 Task: Enable superhost stays with recognized hosts.
Action: Mouse moved to (772, 422)
Screenshot: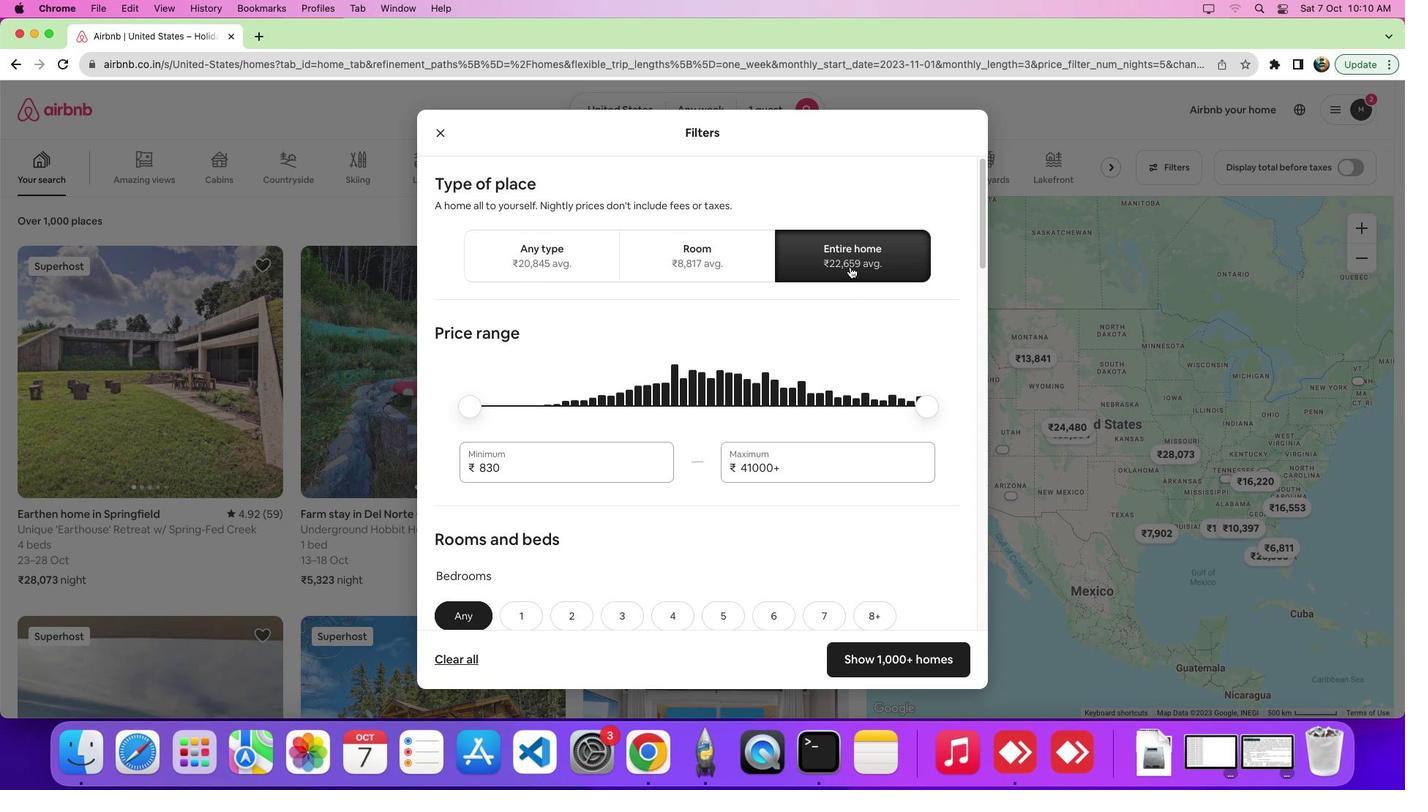 
Action: Mouse pressed left at (772, 422)
Screenshot: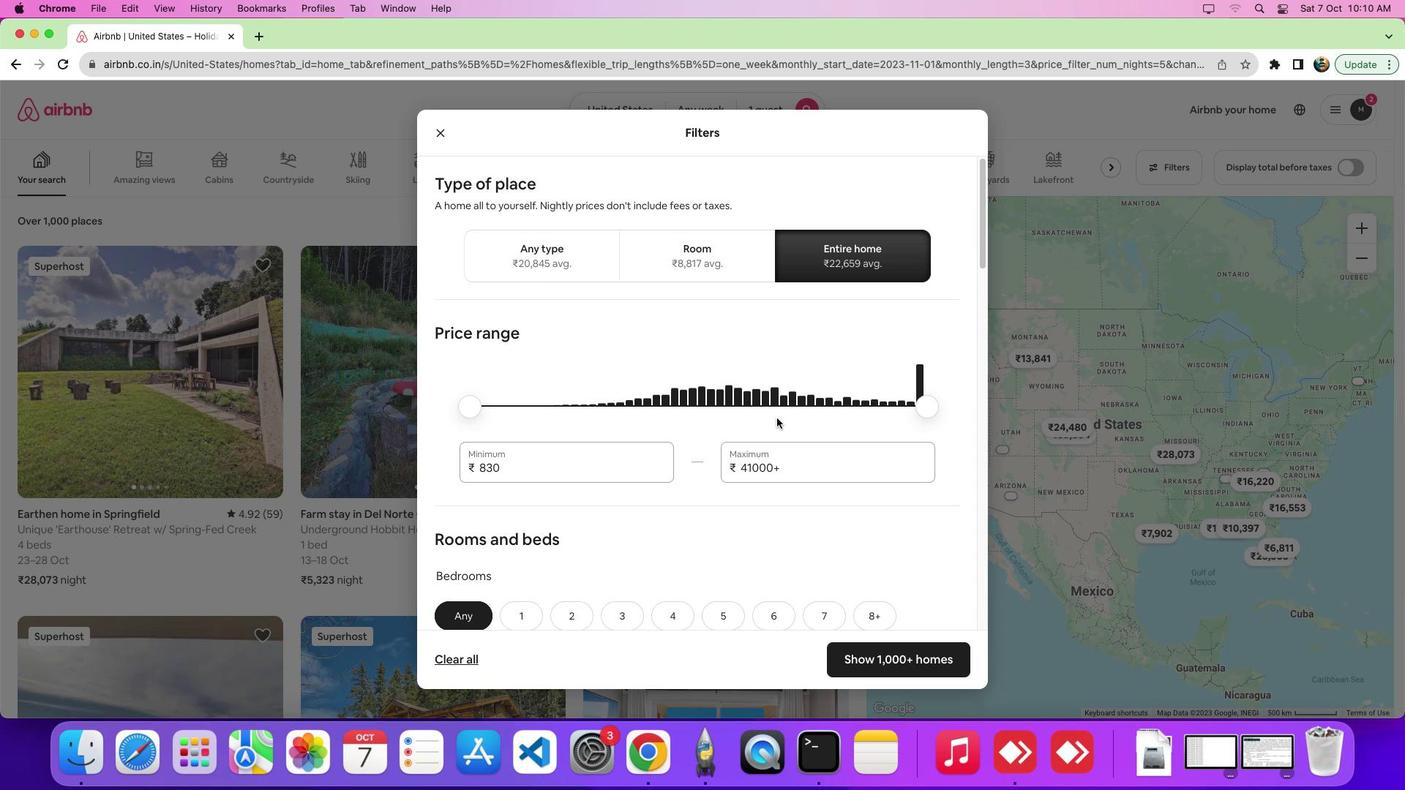 
Action: Mouse moved to (612, 491)
Screenshot: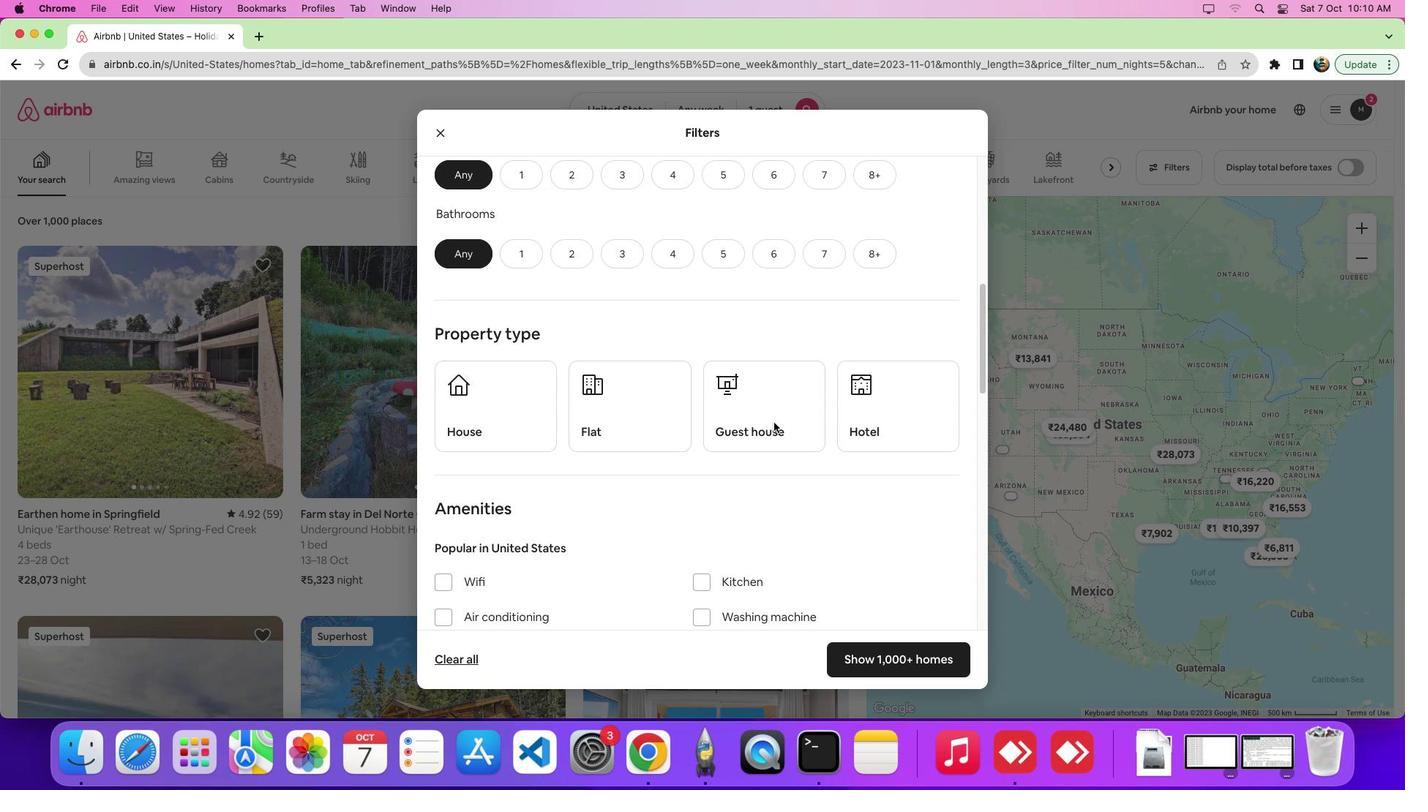 
Action: Mouse scrolled (612, 491) with delta (-1025, 306)
Screenshot: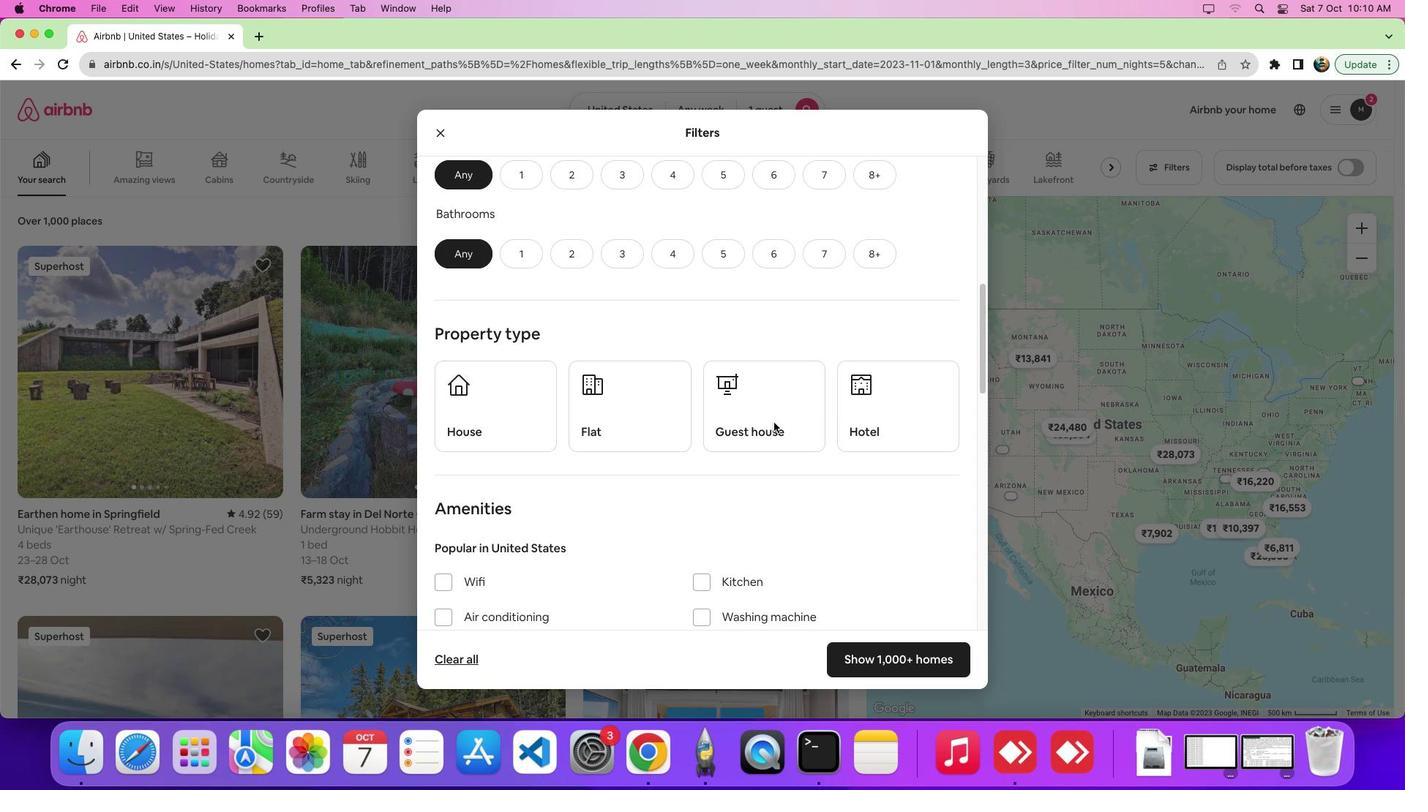 
Action: Mouse scrolled (612, 491) with delta (-1025, 306)
Screenshot: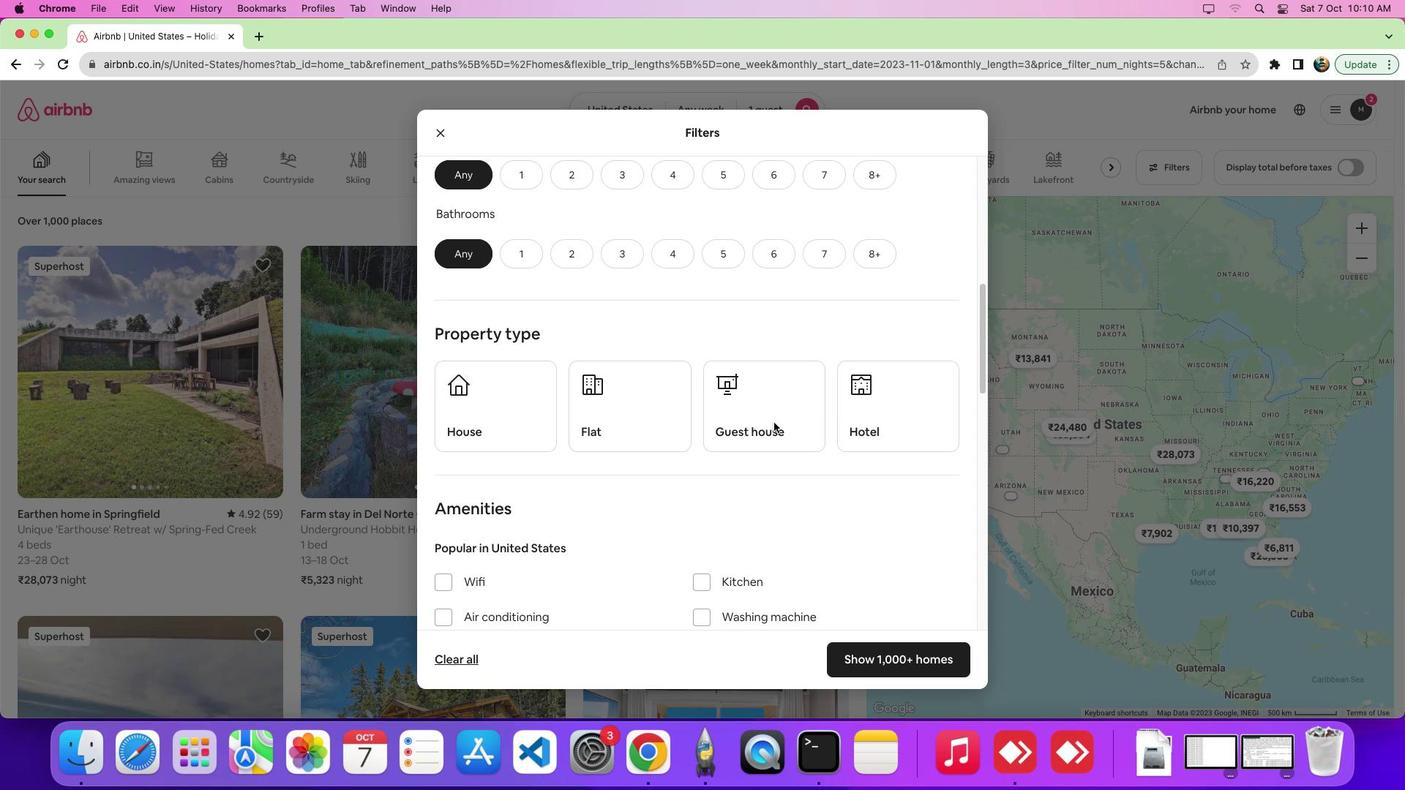 
Action: Mouse scrolled (612, 491) with delta (-1025, 304)
Screenshot: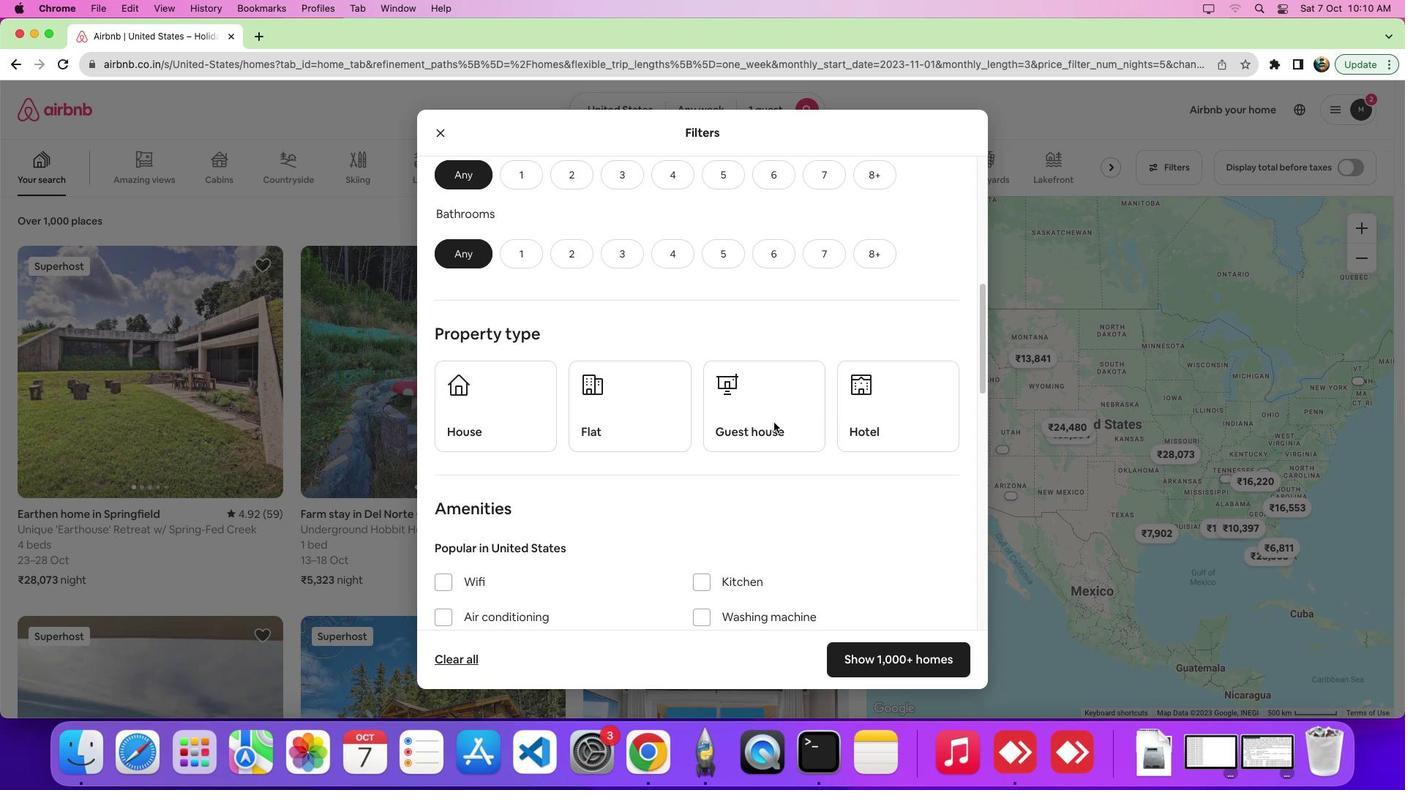 
Action: Mouse scrolled (612, 491) with delta (-1025, 303)
Screenshot: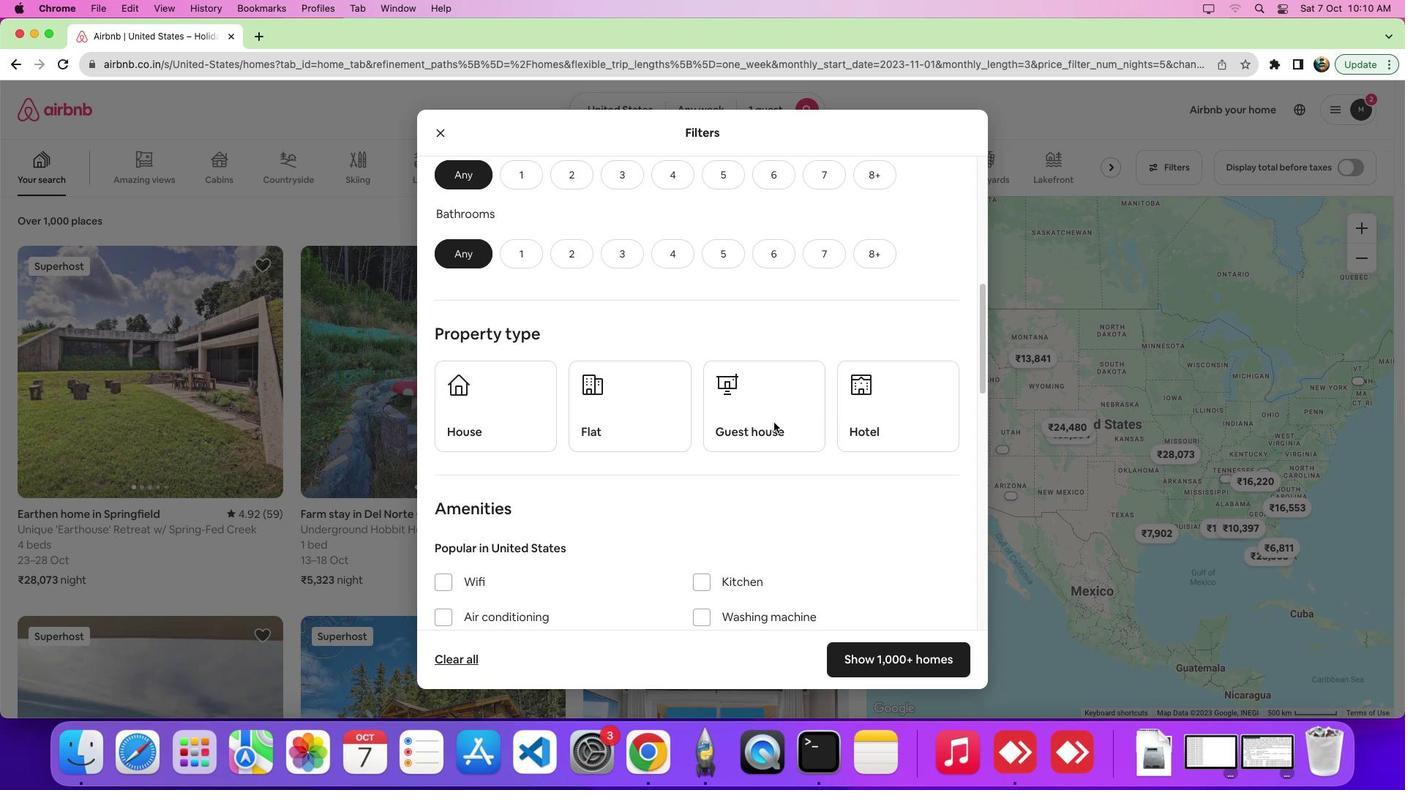 
Action: Mouse scrolled (612, 491) with delta (-1025, 306)
Screenshot: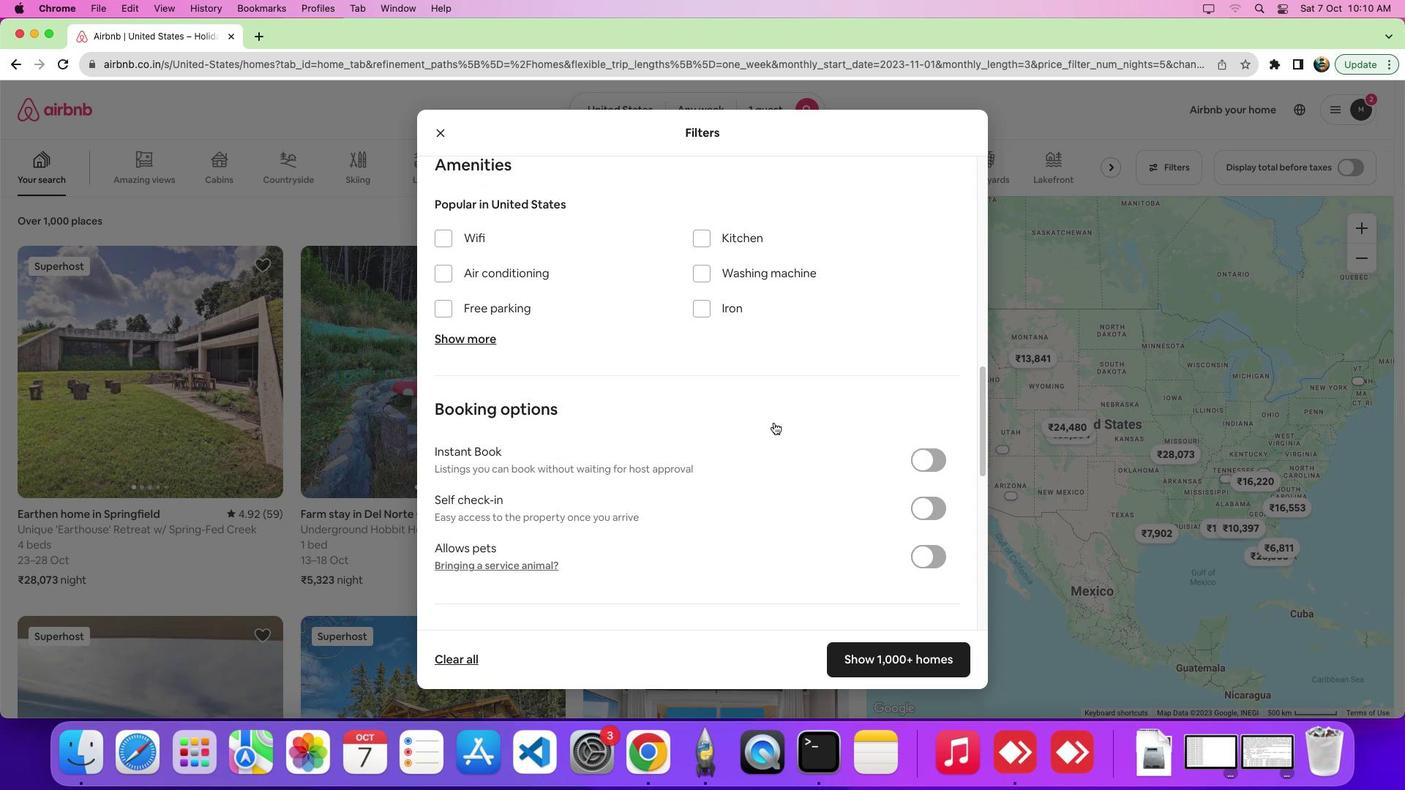 
Action: Mouse scrolled (612, 491) with delta (-1025, 306)
Screenshot: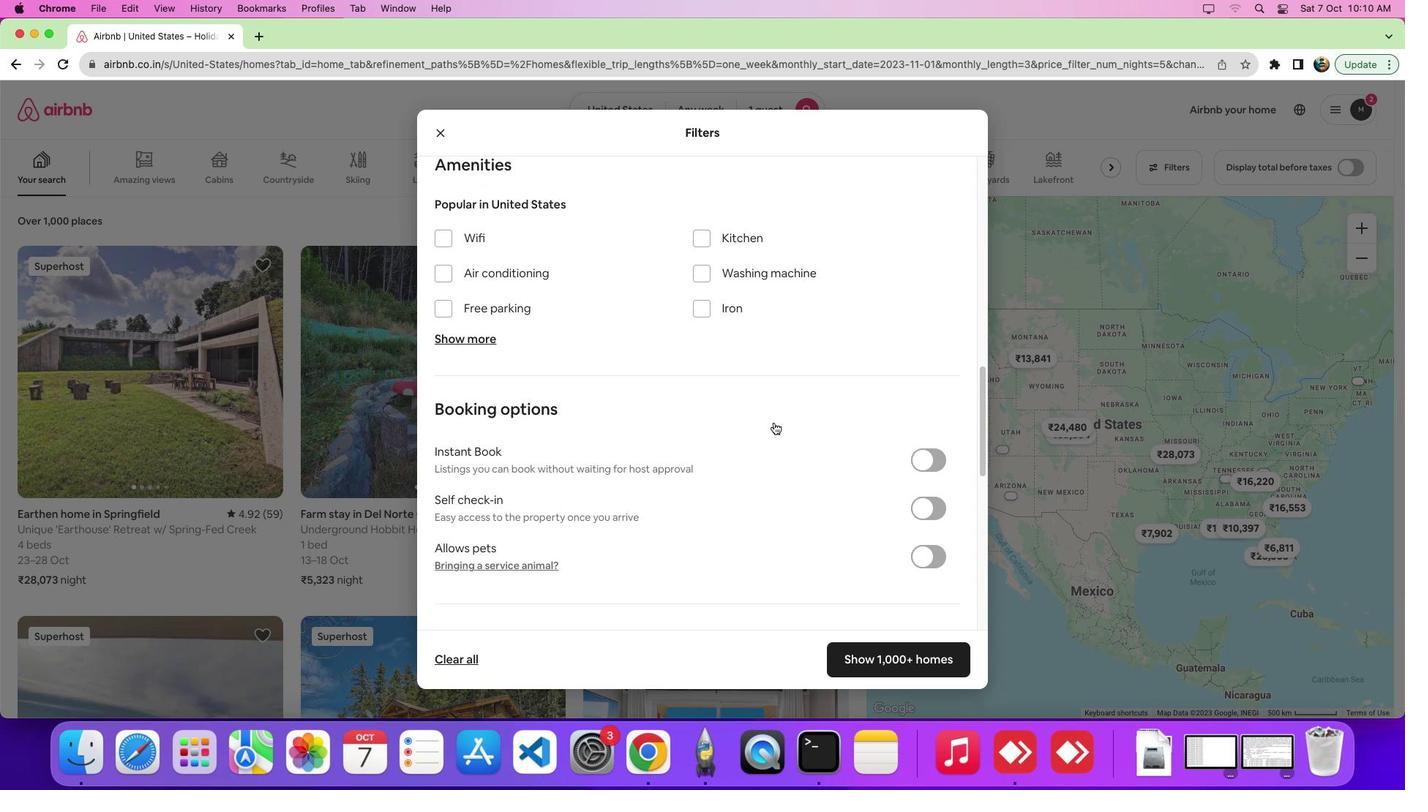 
Action: Mouse scrolled (612, 491) with delta (-1025, 305)
Screenshot: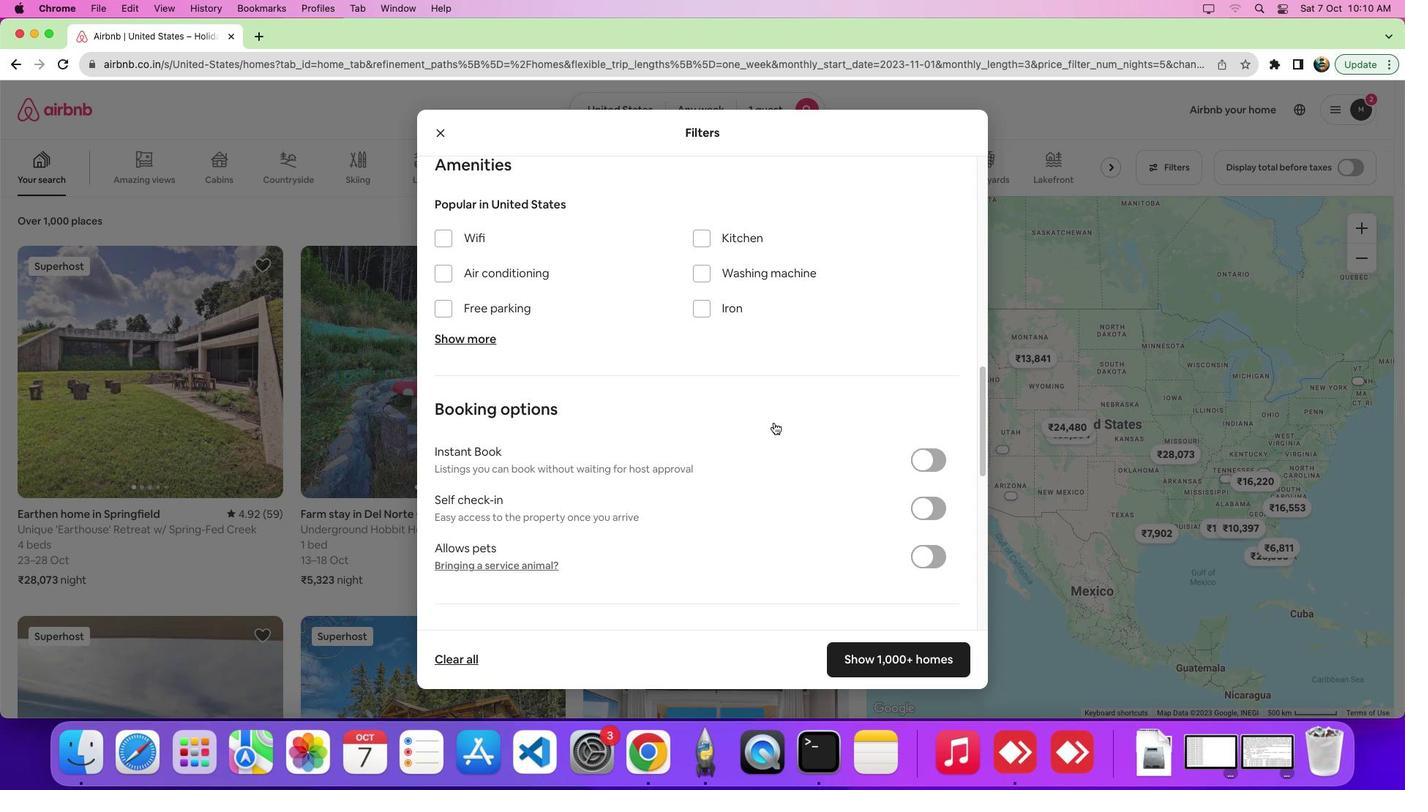 
Action: Mouse scrolled (612, 491) with delta (-1025, 305)
Screenshot: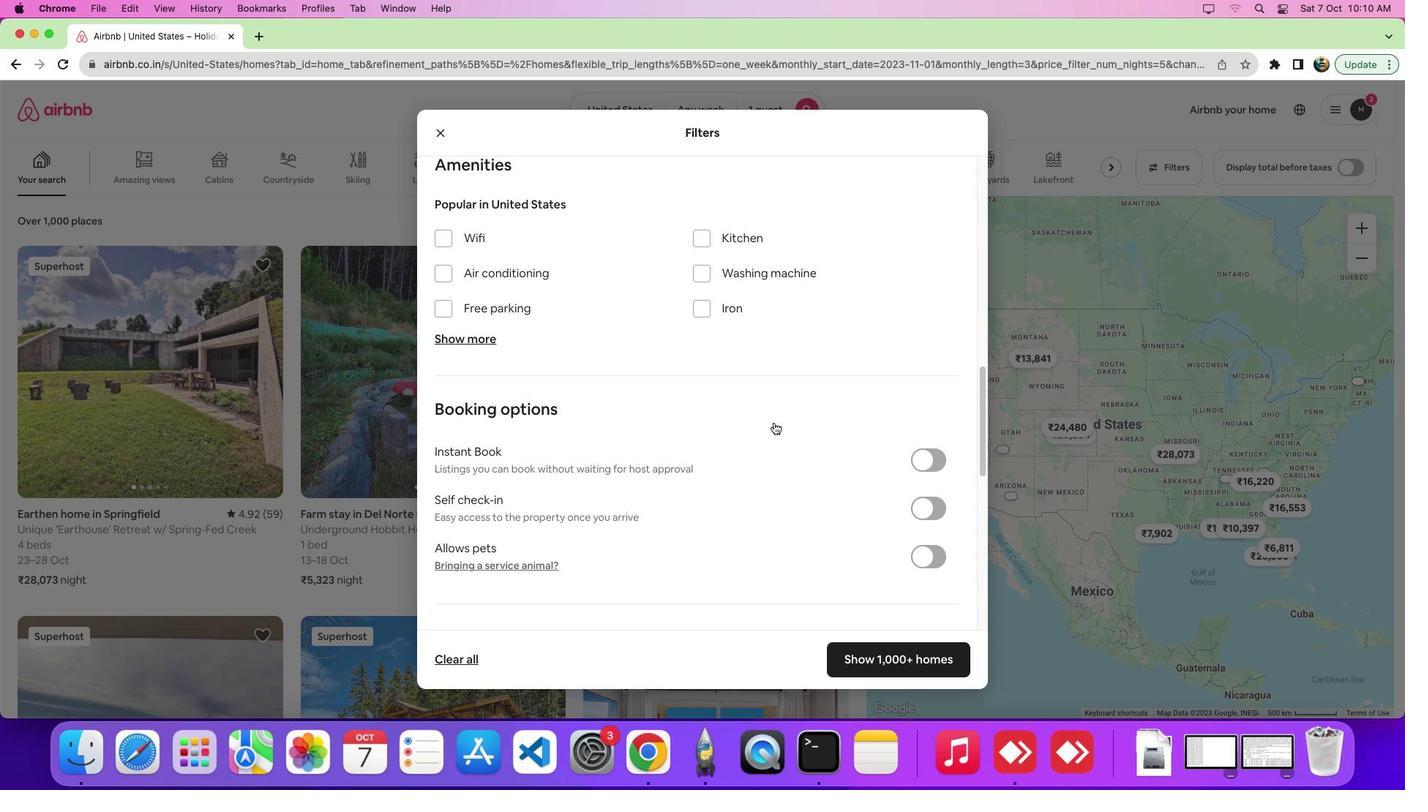 
Action: Mouse scrolled (612, 491) with delta (-1025, 306)
Screenshot: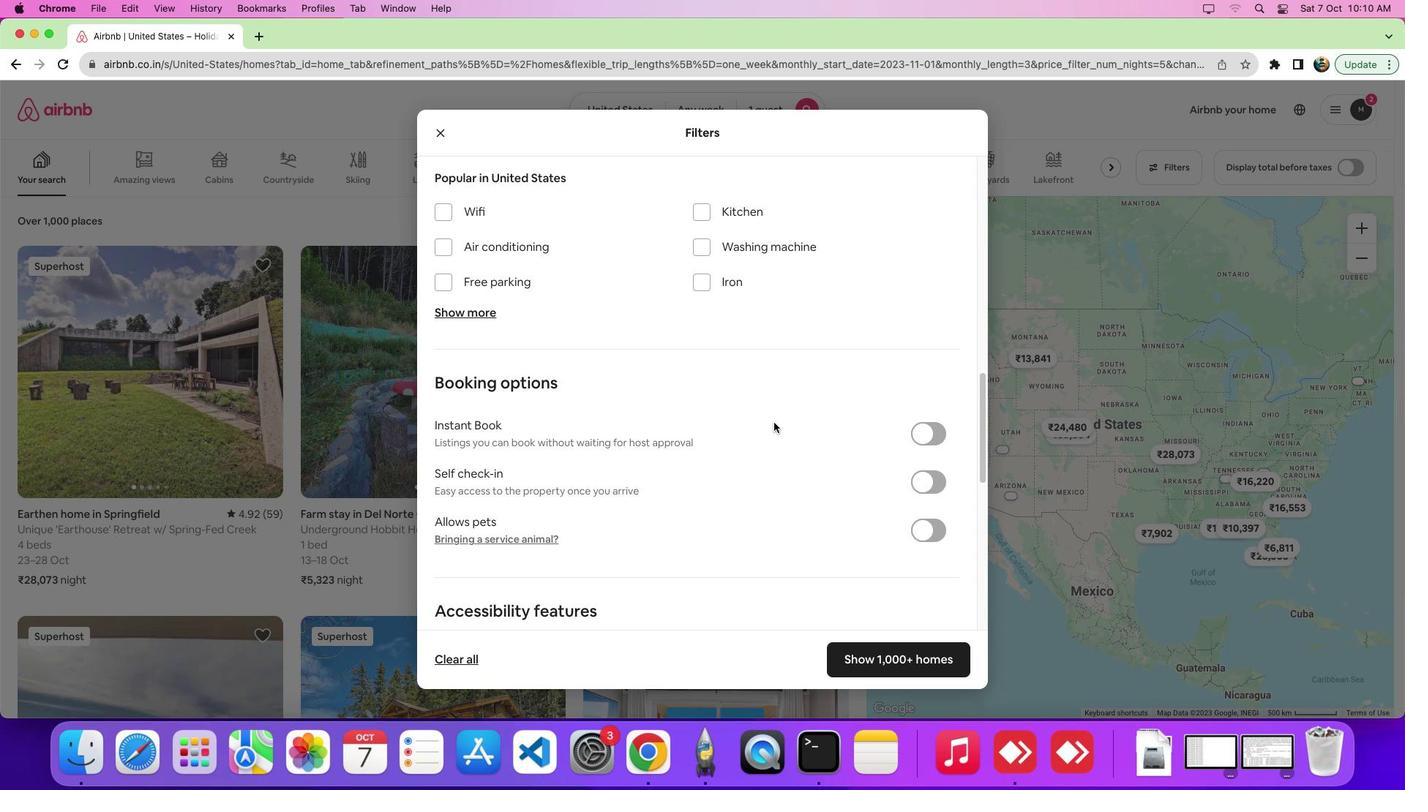 
Action: Mouse scrolled (612, 491) with delta (-1025, 306)
Screenshot: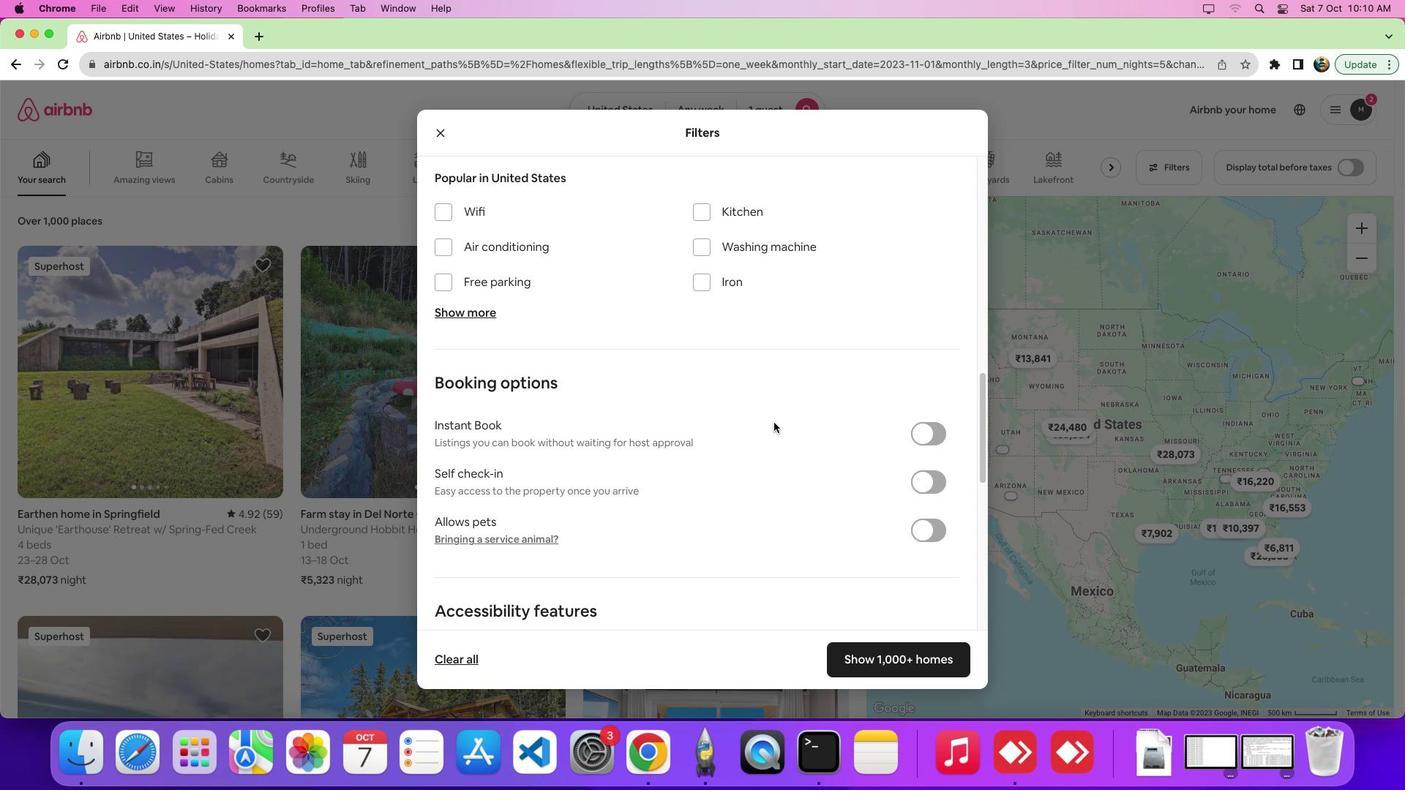 
Action: Mouse moved to (609, 491)
Screenshot: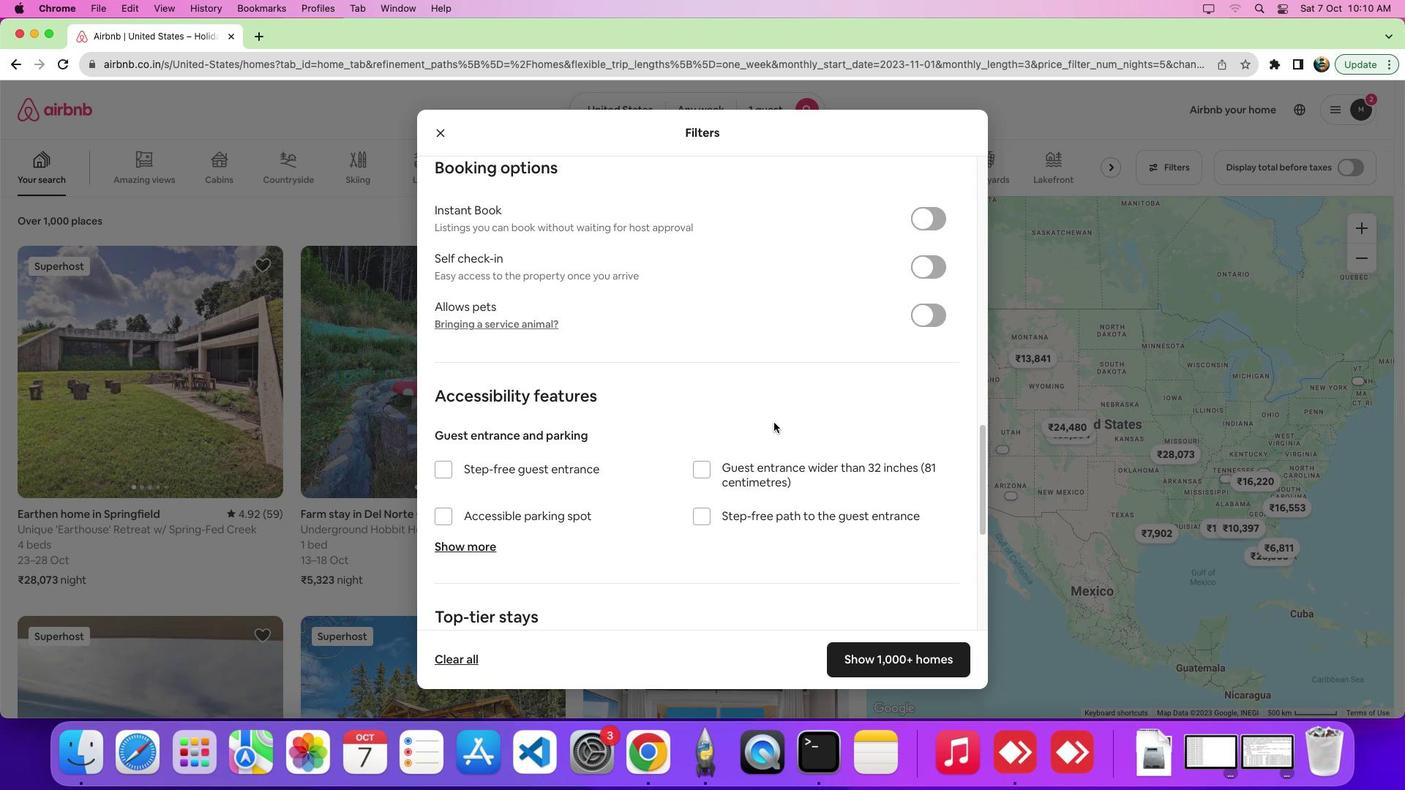 
Action: Mouse scrolled (609, 491) with delta (-1025, 306)
Screenshot: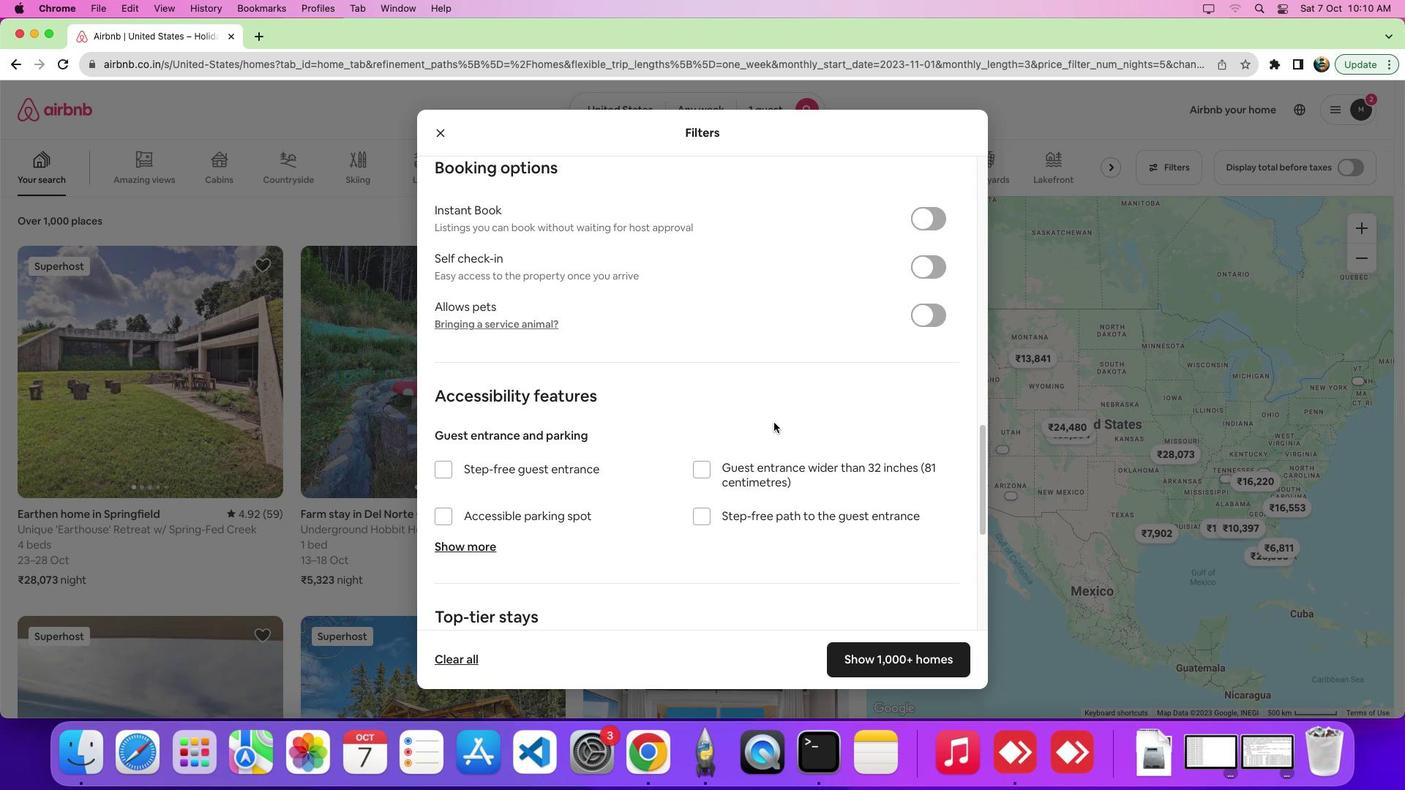 
Action: Mouse scrolled (609, 491) with delta (-1025, 306)
Screenshot: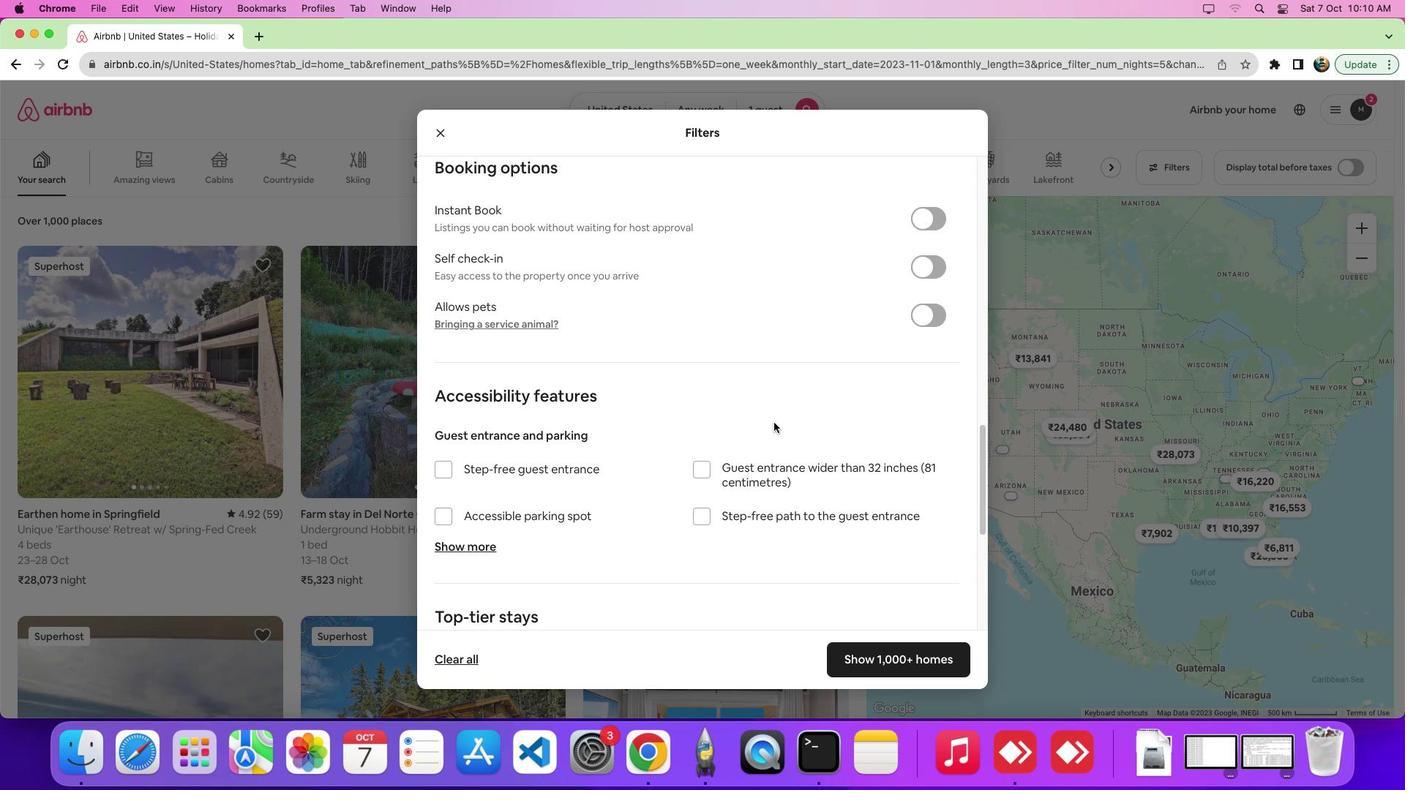 
Action: Mouse scrolled (609, 491) with delta (-1025, 305)
Screenshot: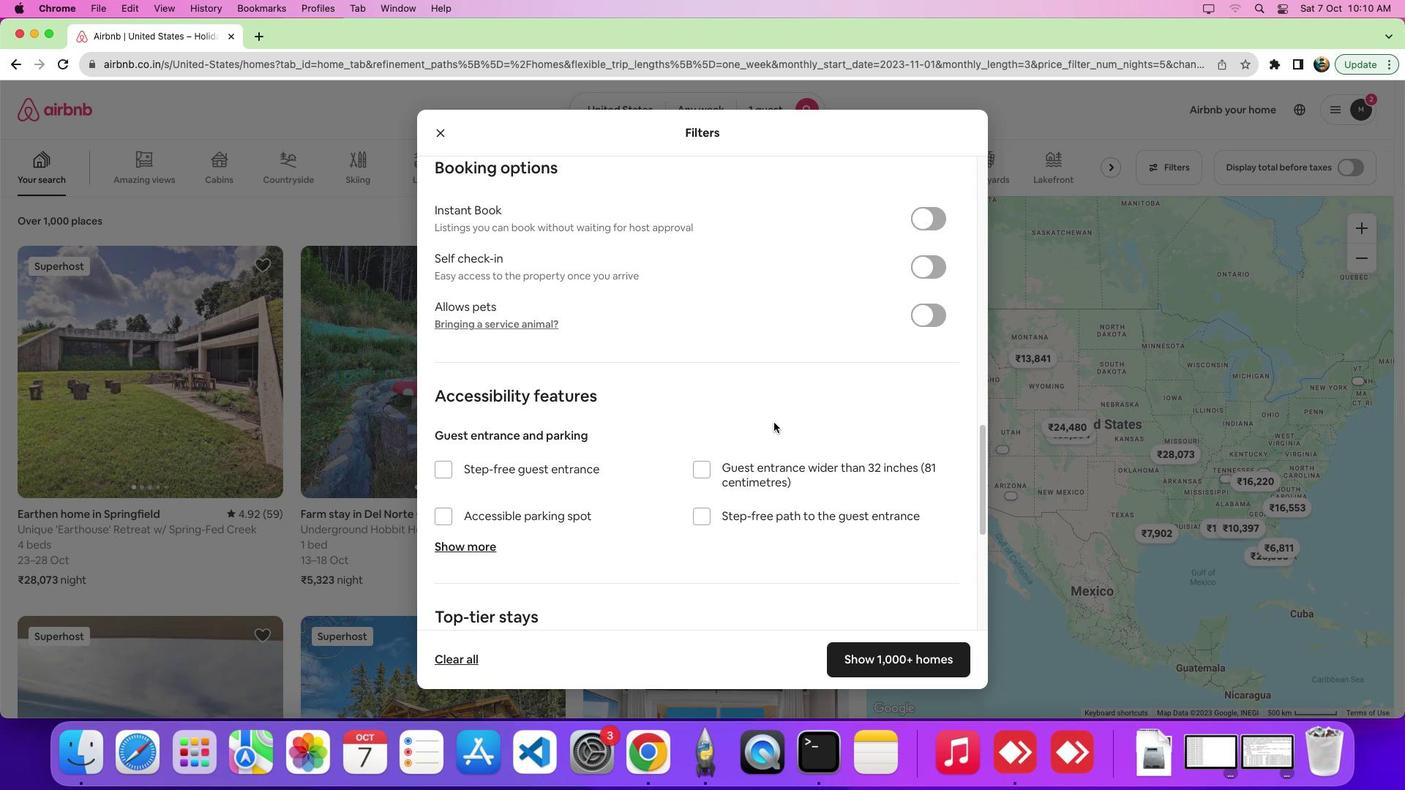 
Action: Mouse moved to (608, 490)
Screenshot: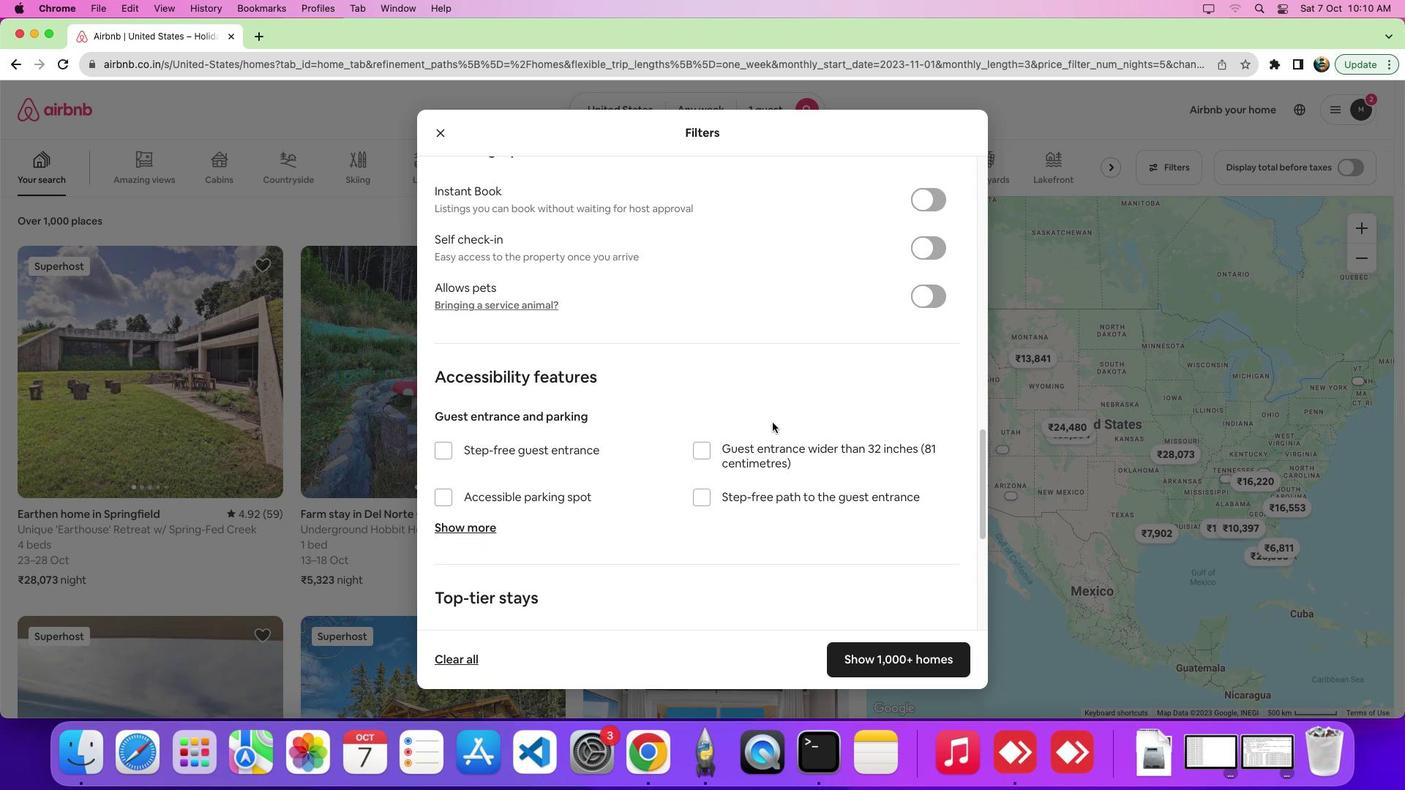 
Action: Mouse scrolled (608, 490) with delta (-1025, 306)
Screenshot: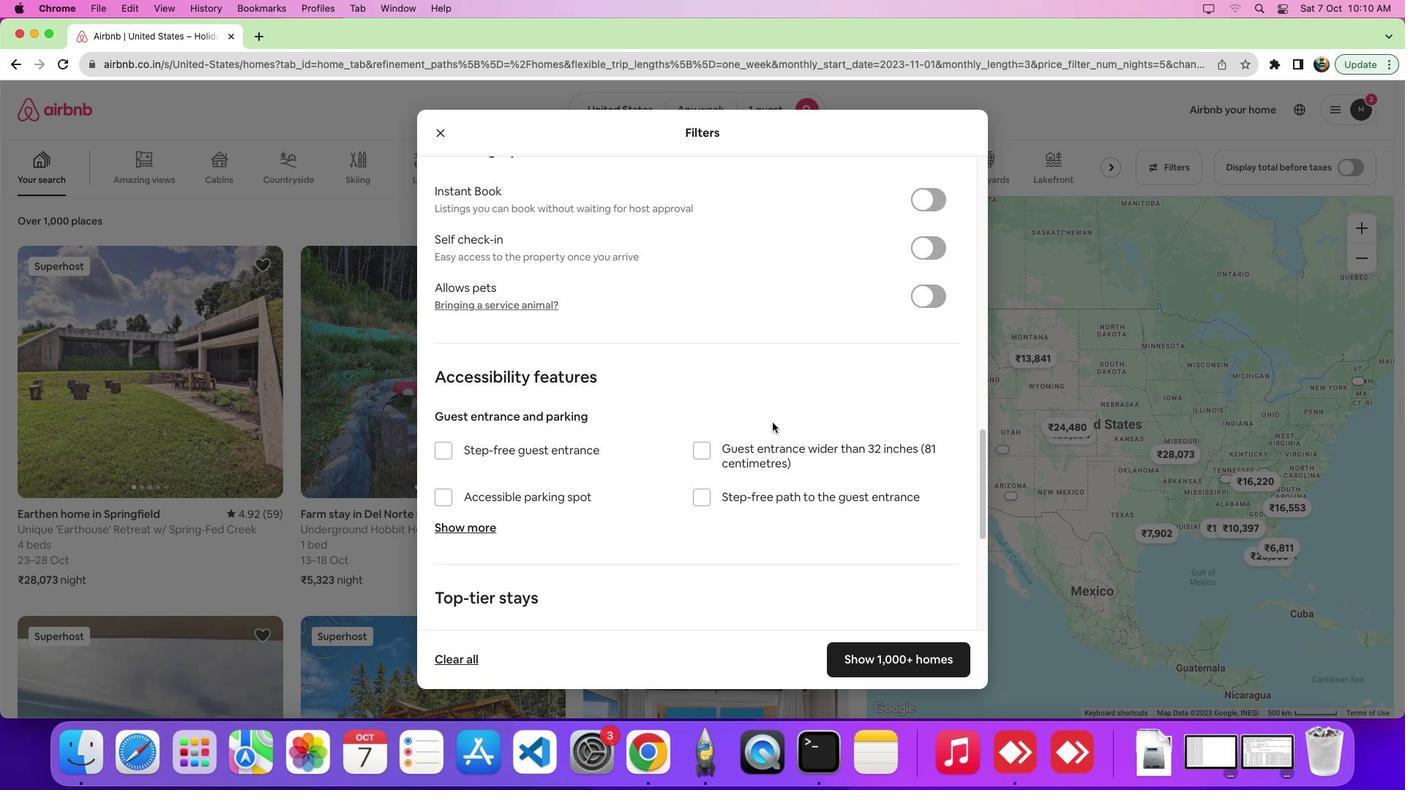 
Action: Mouse scrolled (608, 490) with delta (-1025, 306)
Screenshot: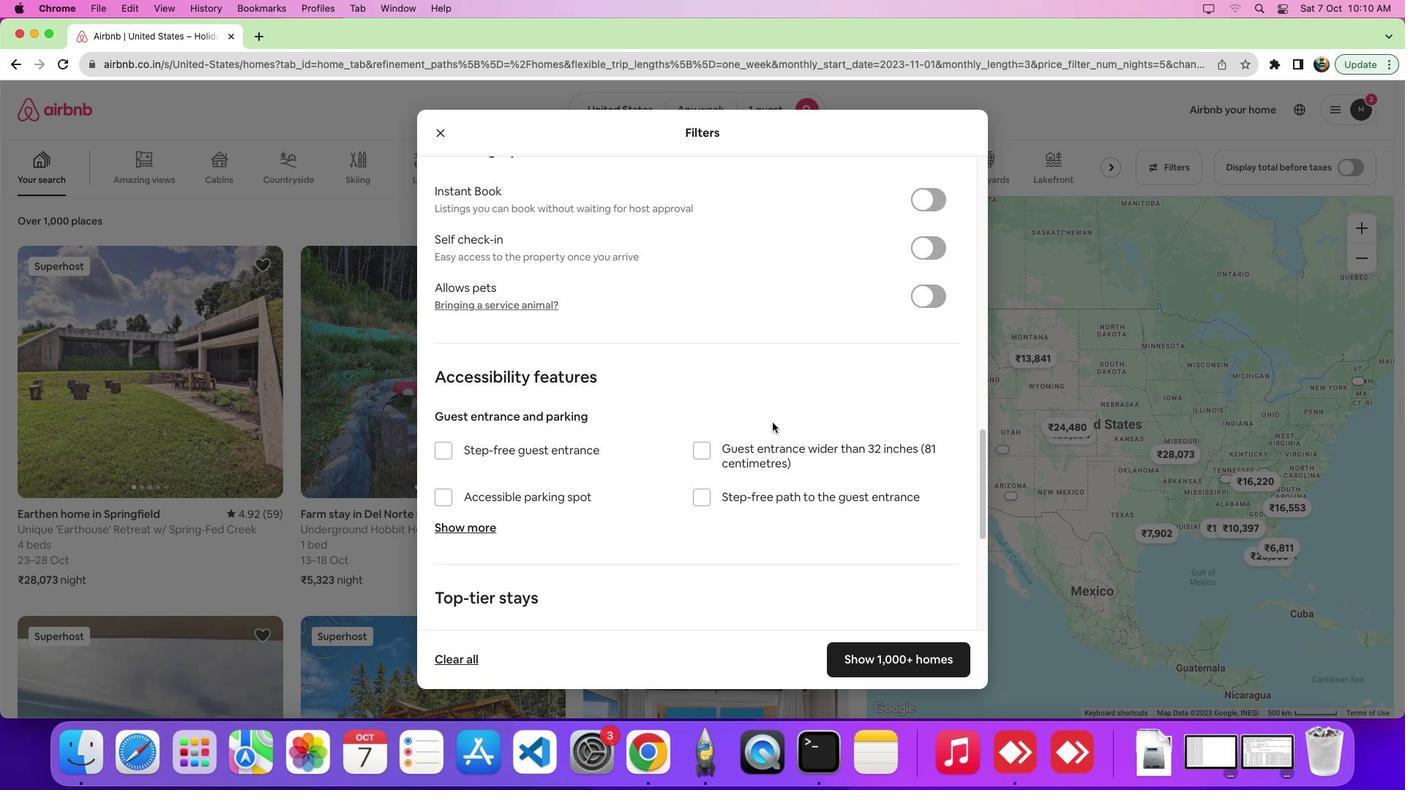 
Action: Mouse moved to (606, 490)
Screenshot: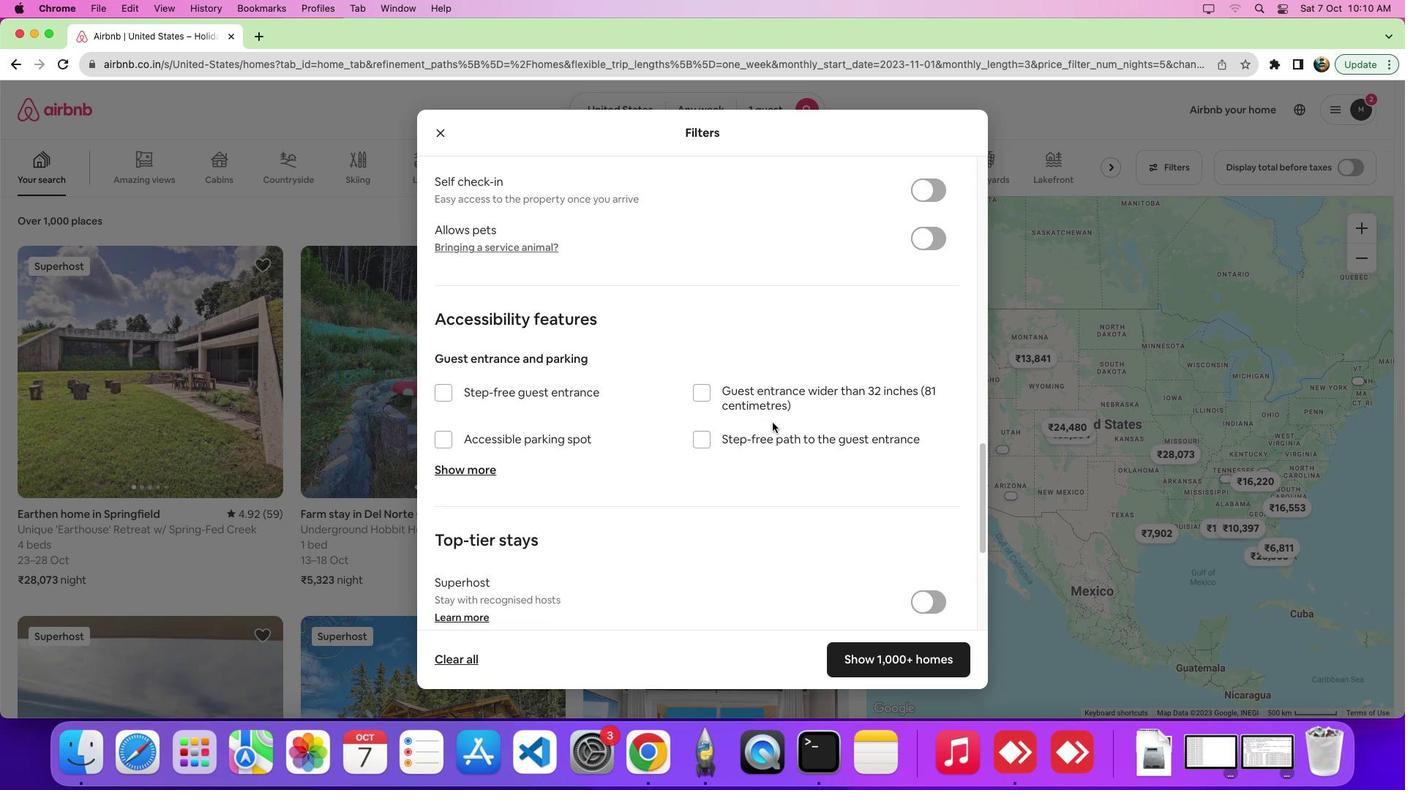 
Action: Mouse scrolled (606, 490) with delta (-1025, 306)
Screenshot: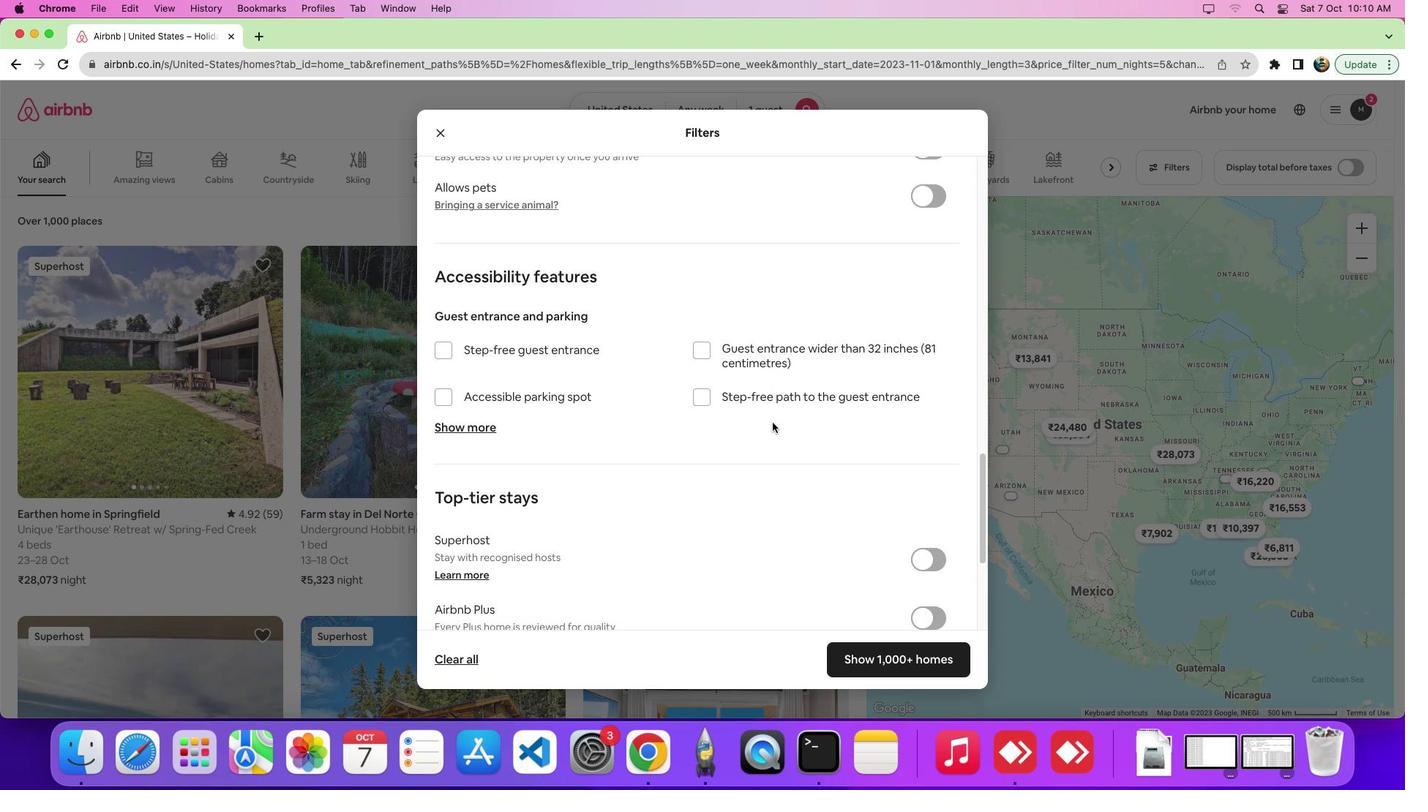 
Action: Mouse scrolled (606, 490) with delta (-1025, 306)
Screenshot: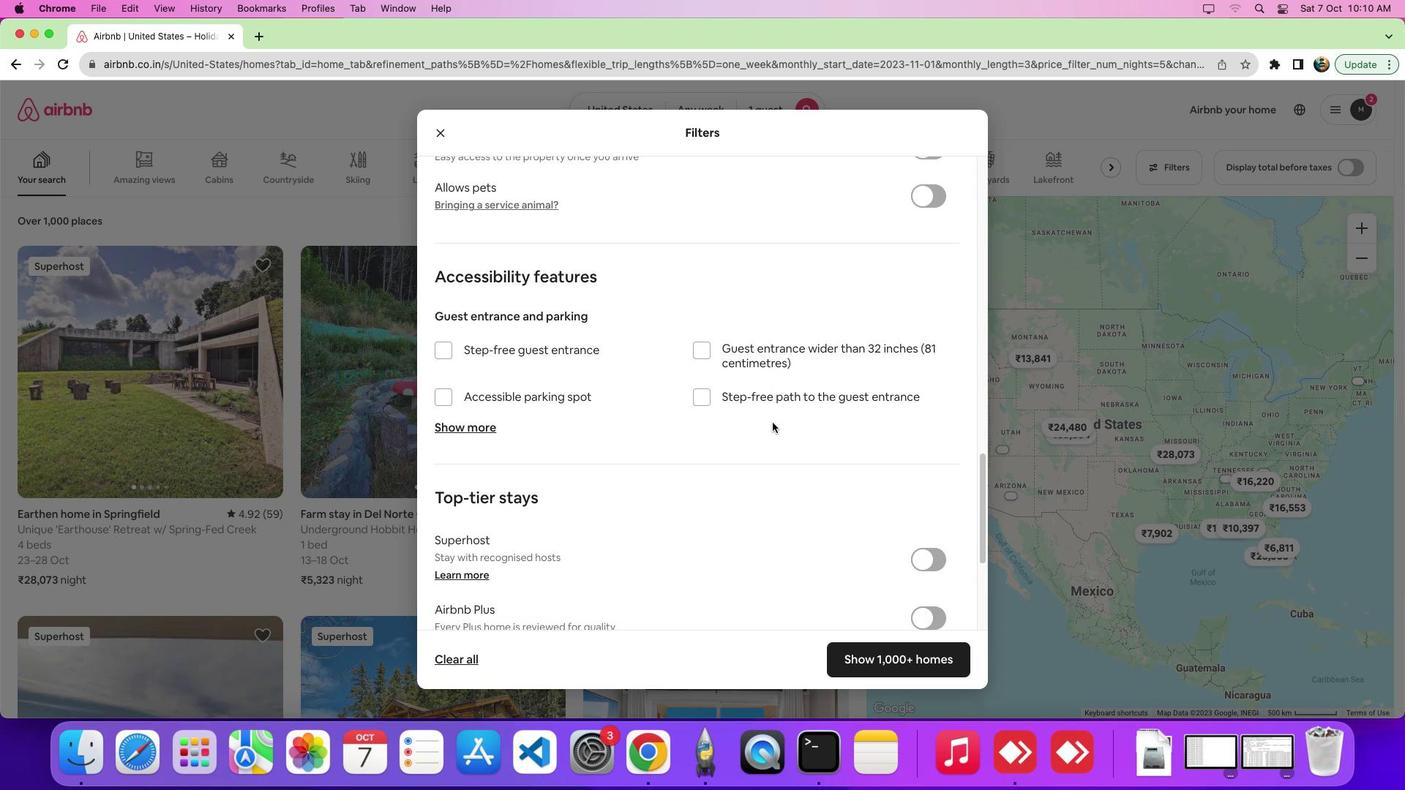
Action: Mouse scrolled (606, 490) with delta (-1025, 306)
Screenshot: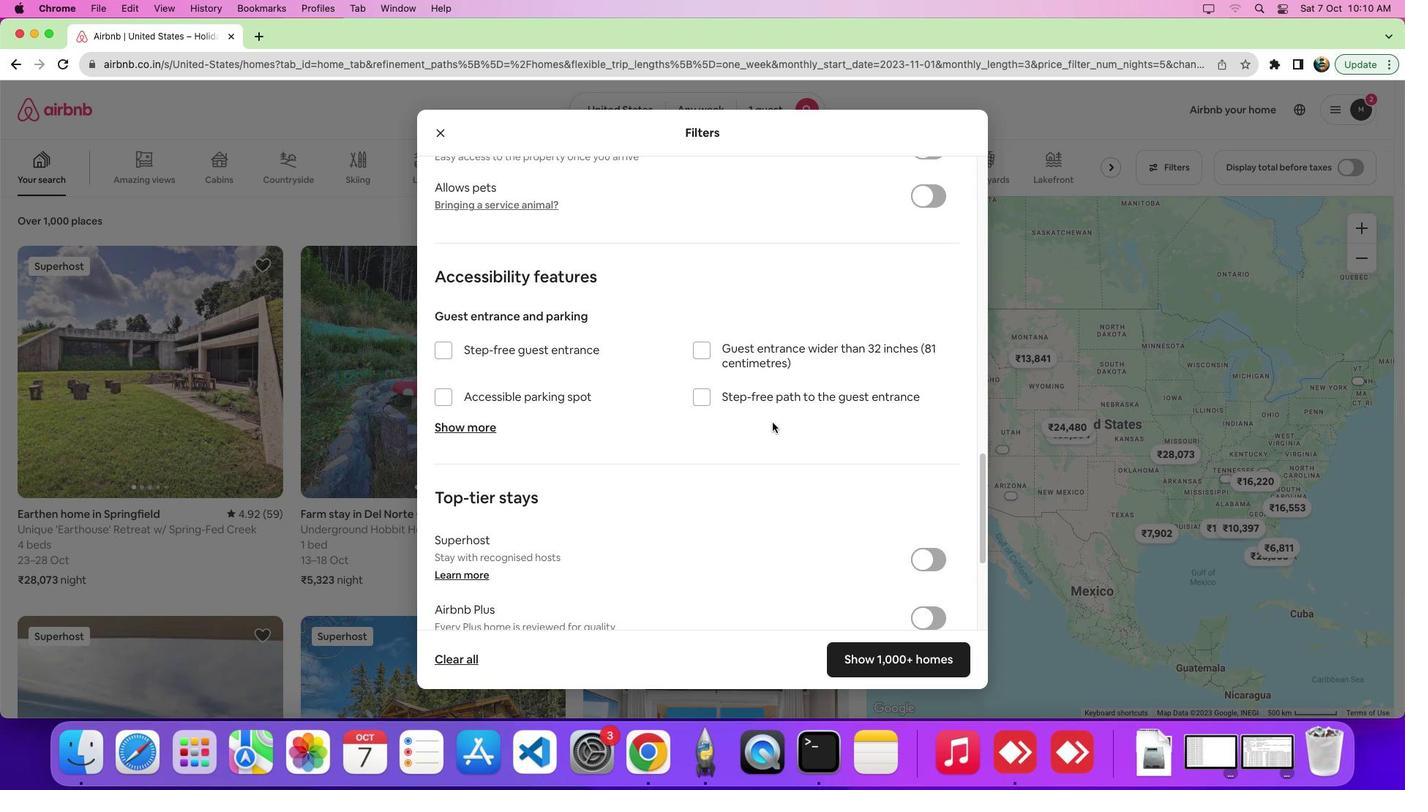 
Action: Mouse scrolled (606, 490) with delta (-1025, 306)
Screenshot: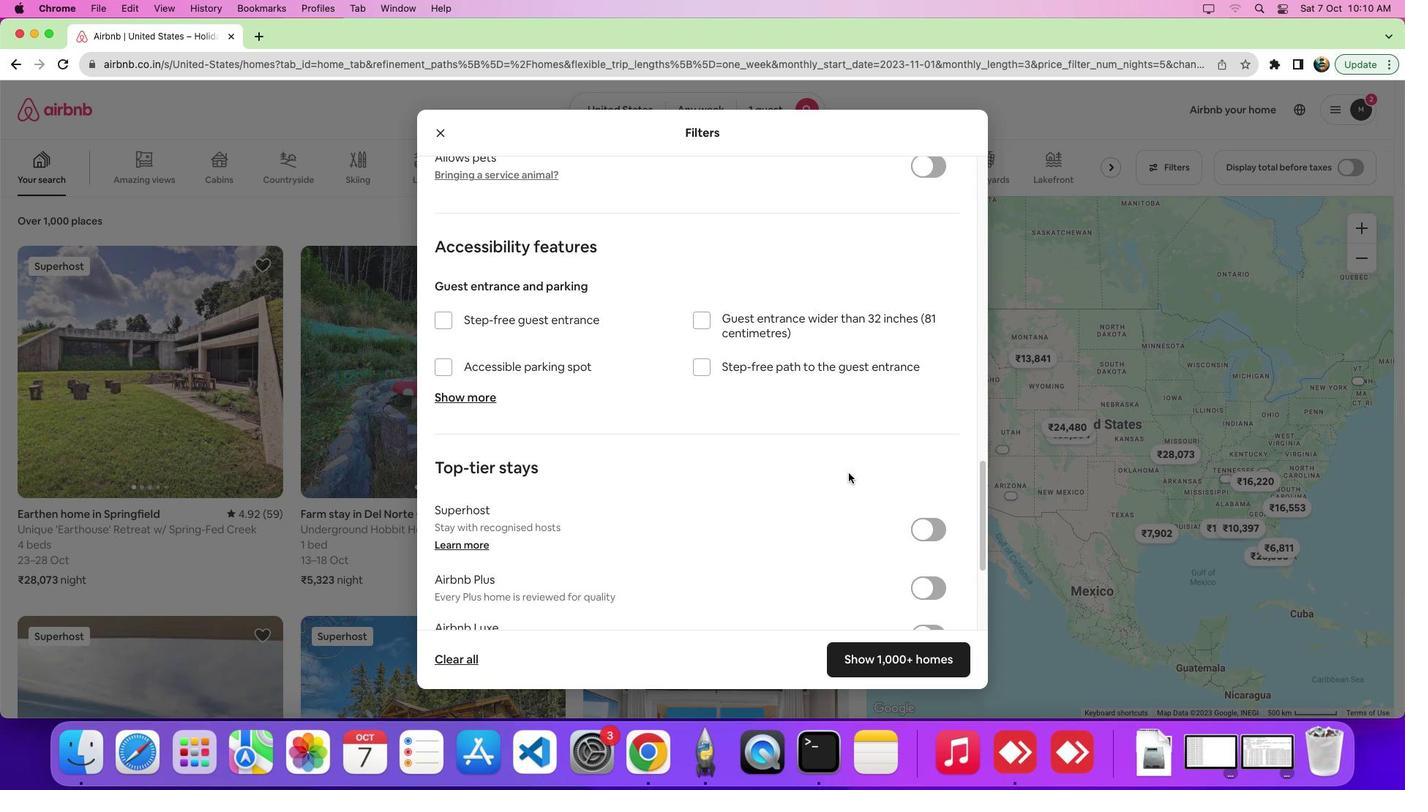 
Action: Mouse scrolled (606, 490) with delta (-1025, 306)
Screenshot: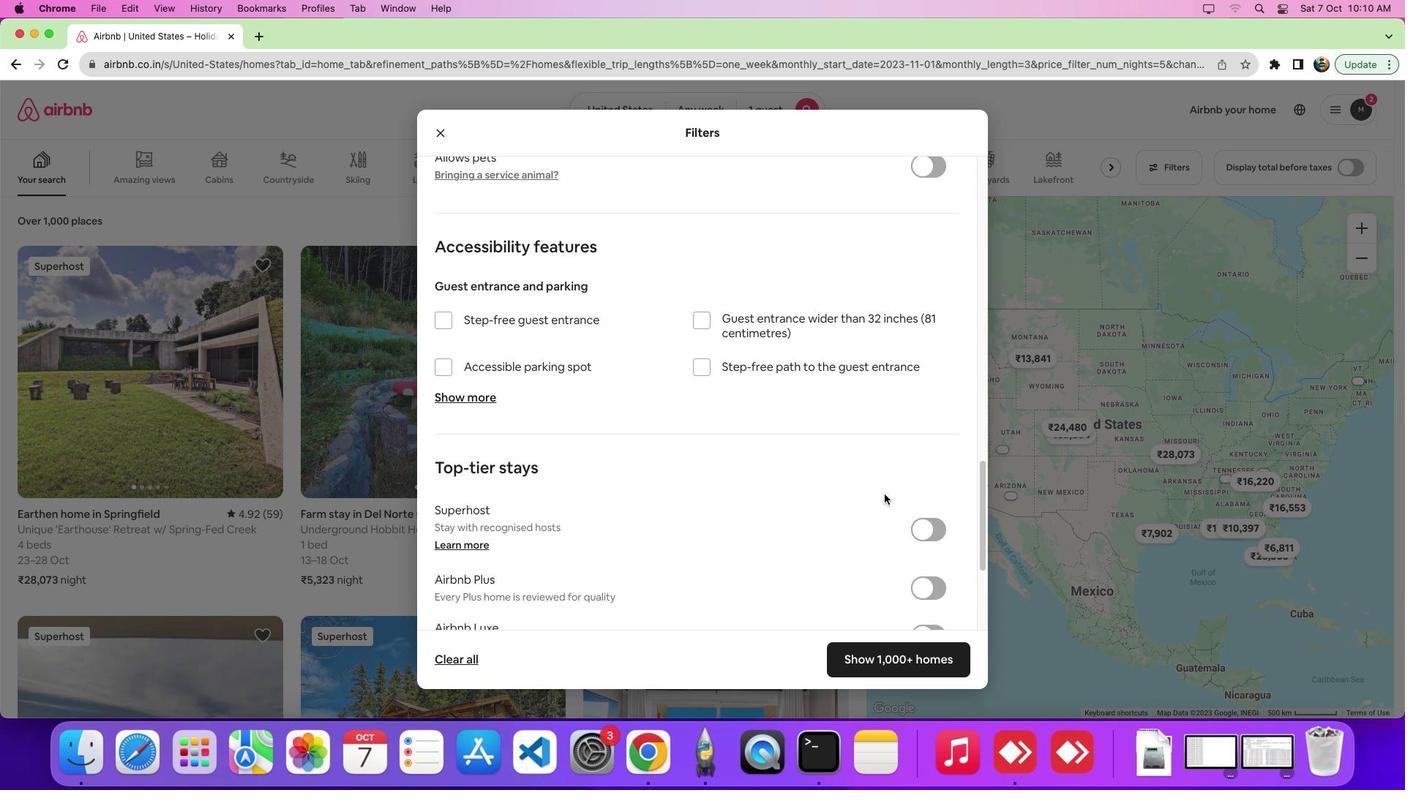 
Action: Mouse moved to (915, 537)
Screenshot: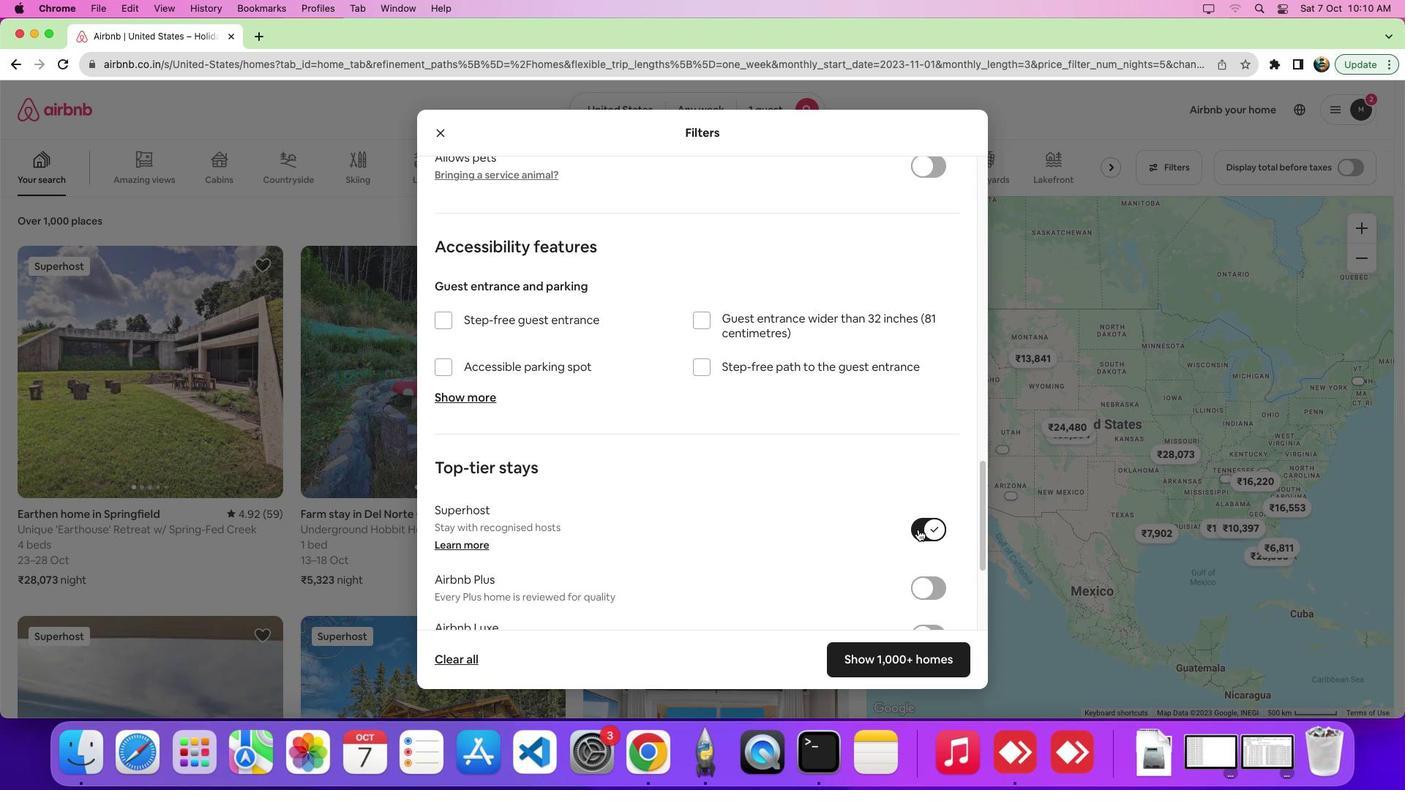 
Action: Mouse pressed left at (915, 537)
Screenshot: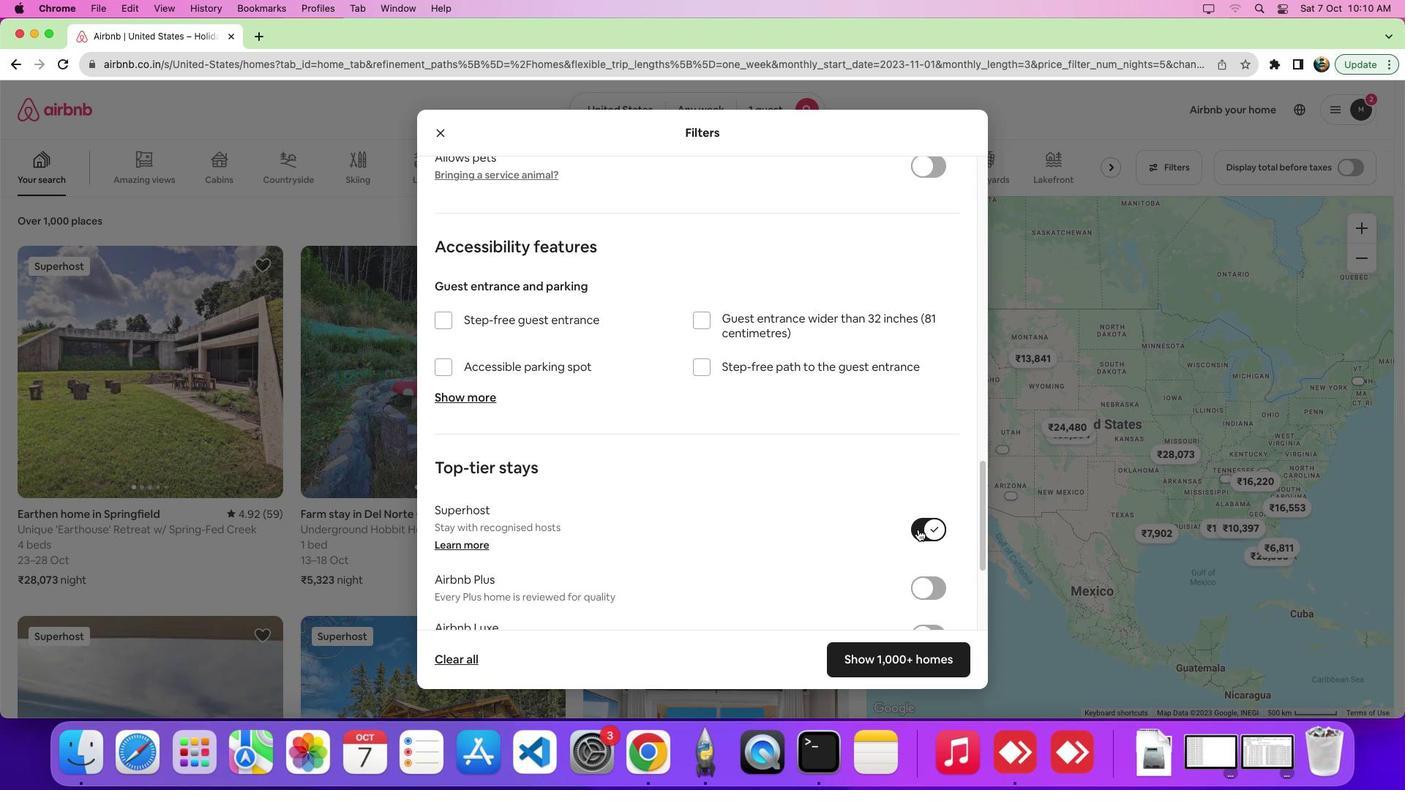 
Action: Mouse moved to (916, 541)
Screenshot: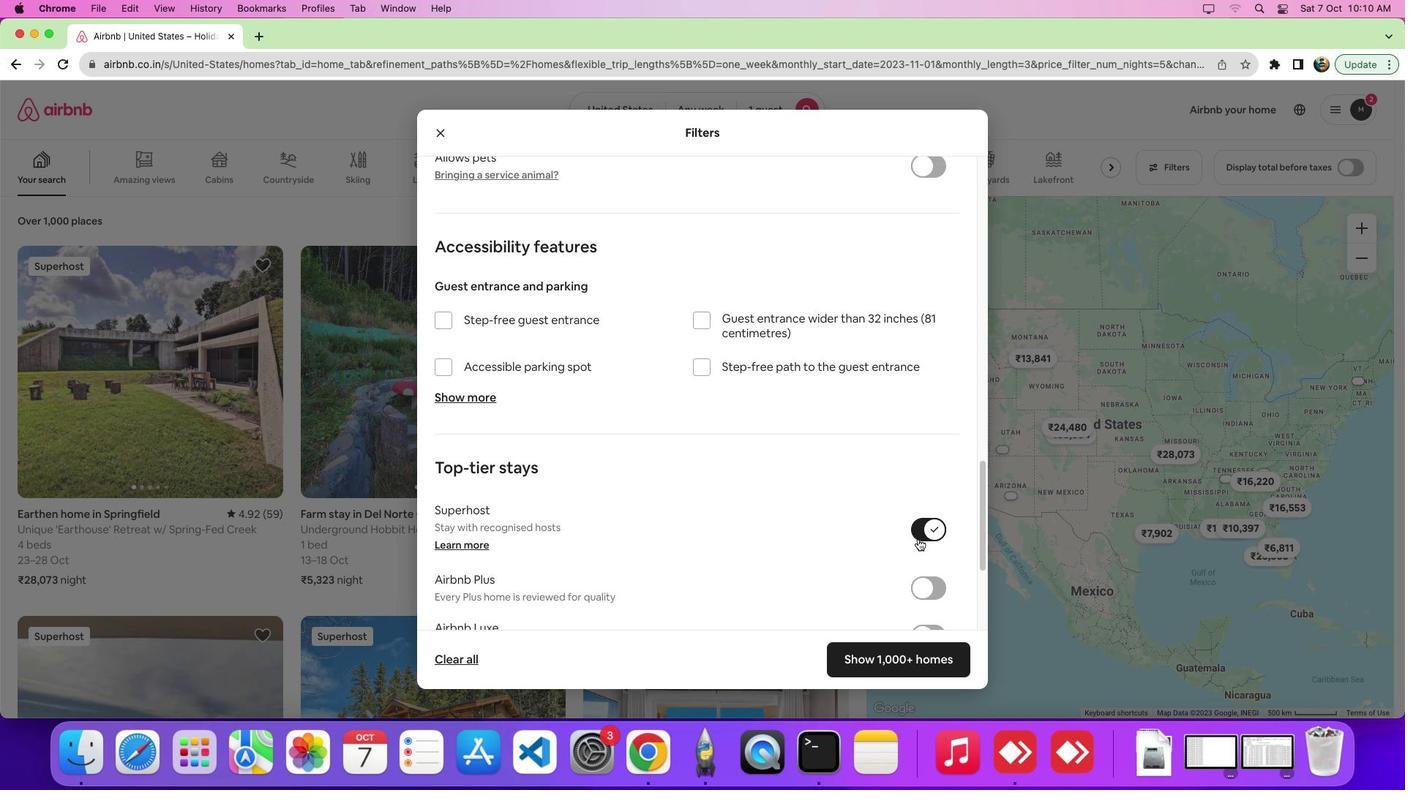 
